 Task: For heading Arial with bold.  font size for heading22,  'Change the font style of data to'Arial Narrow.  and font size to 14,  Change the alignment of both headline & data to Align middle.  In the sheet   Valor SalesZenith Sales log book
Action: Mouse moved to (80, 117)
Screenshot: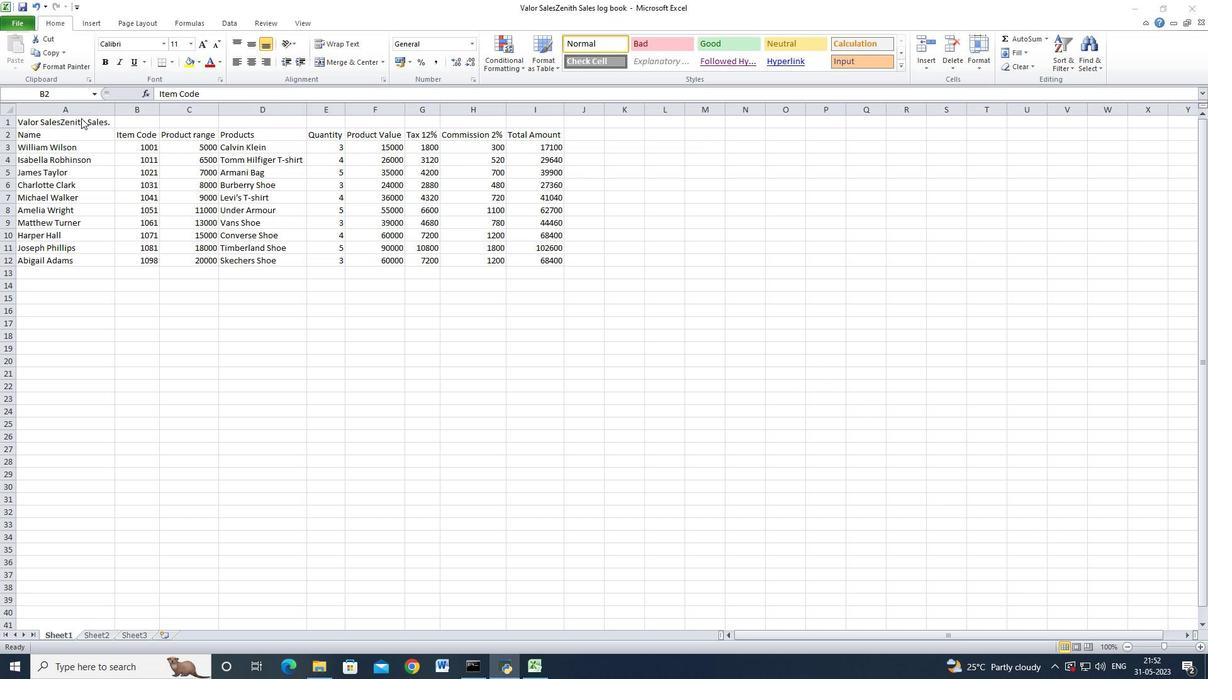 
Action: Mouse pressed left at (80, 117)
Screenshot: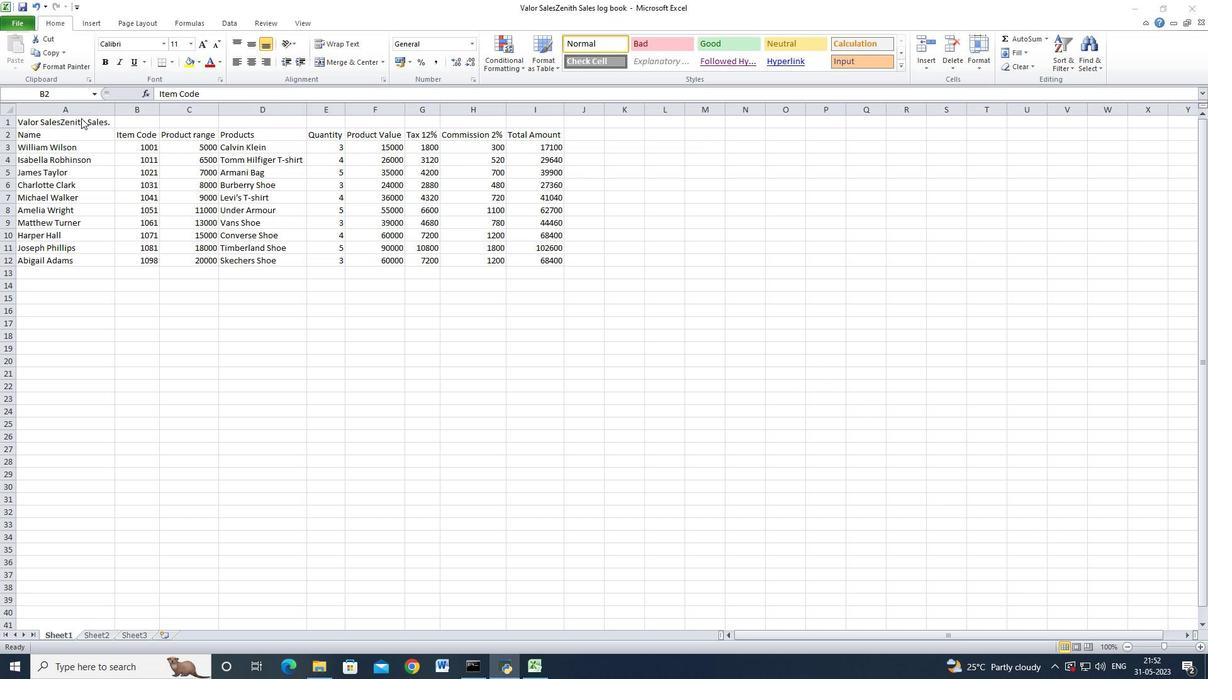 
Action: Mouse moved to (83, 120)
Screenshot: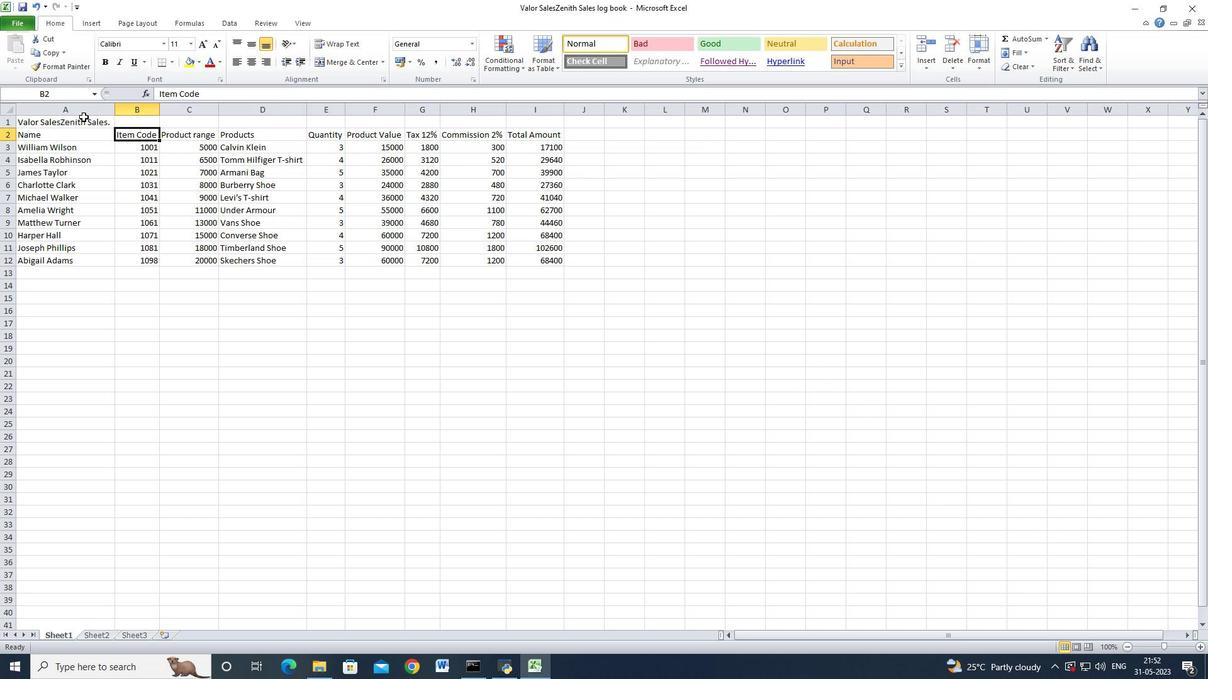 
Action: Mouse pressed left at (83, 120)
Screenshot: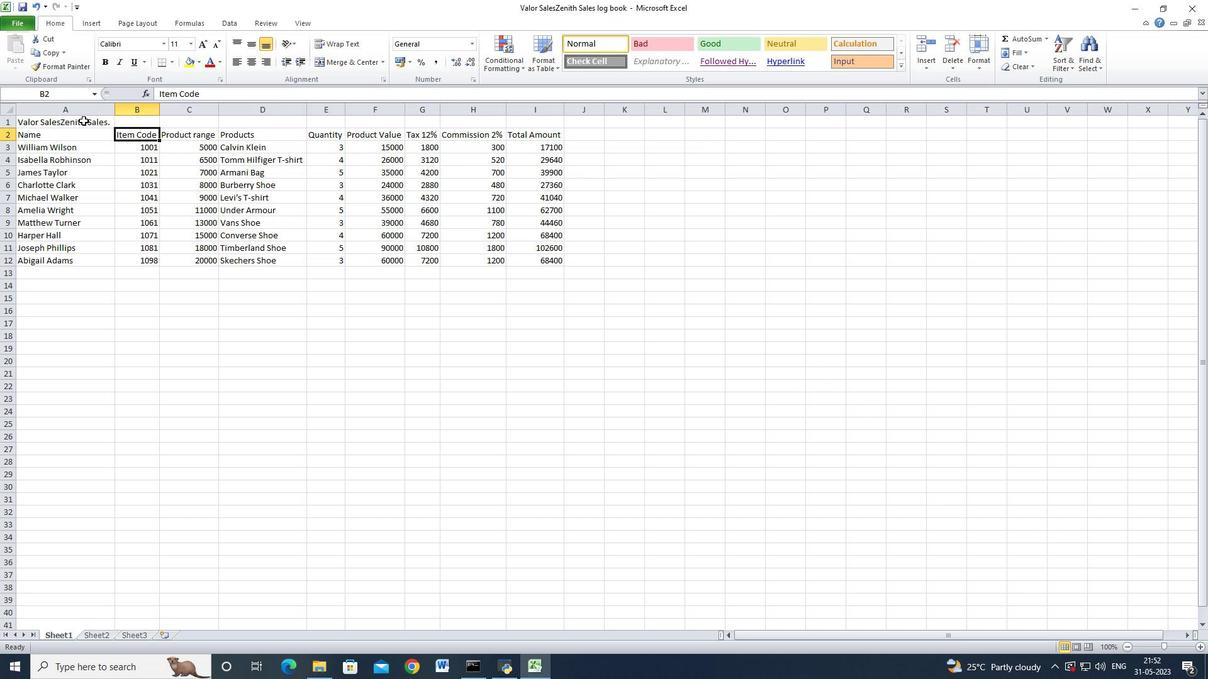 
Action: Mouse moved to (106, 59)
Screenshot: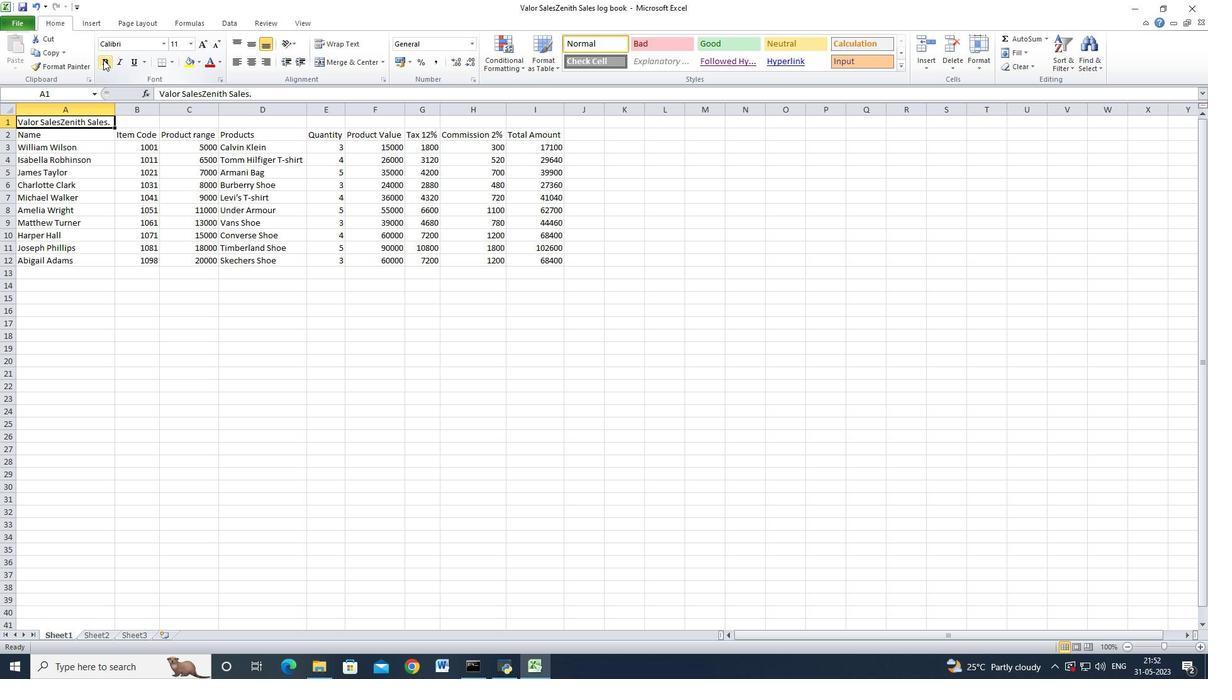 
Action: Mouse pressed left at (106, 59)
Screenshot: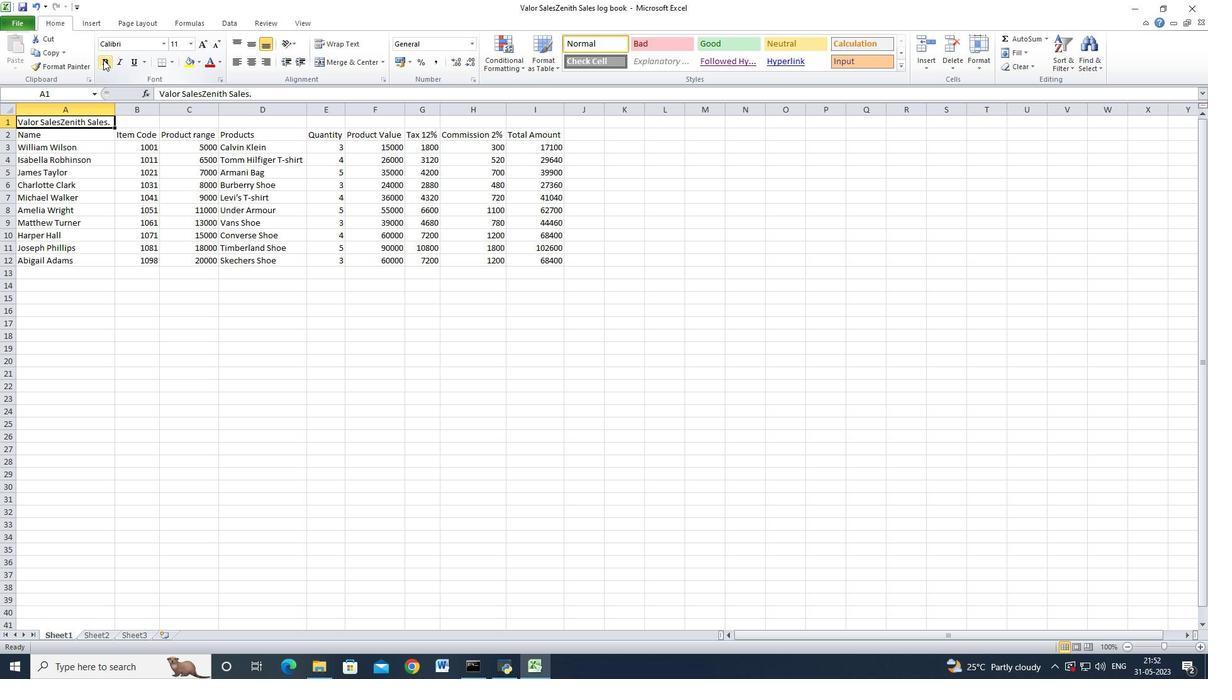 
Action: Mouse moved to (164, 45)
Screenshot: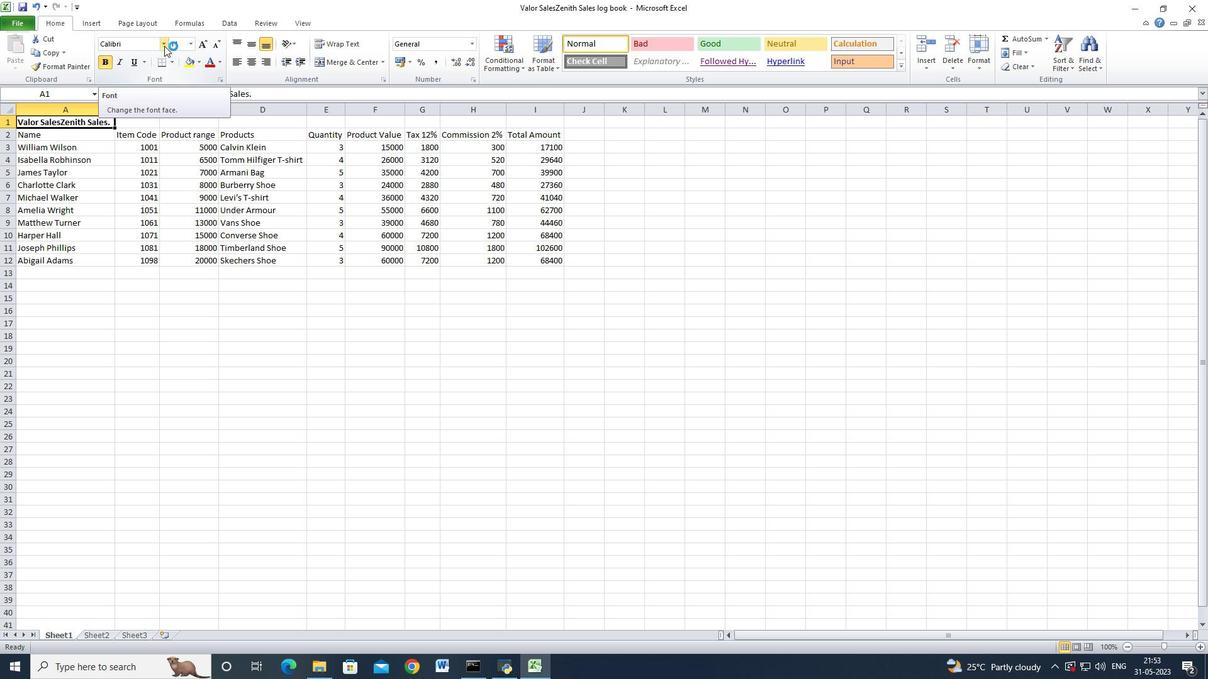 
Action: Mouse pressed left at (164, 45)
Screenshot: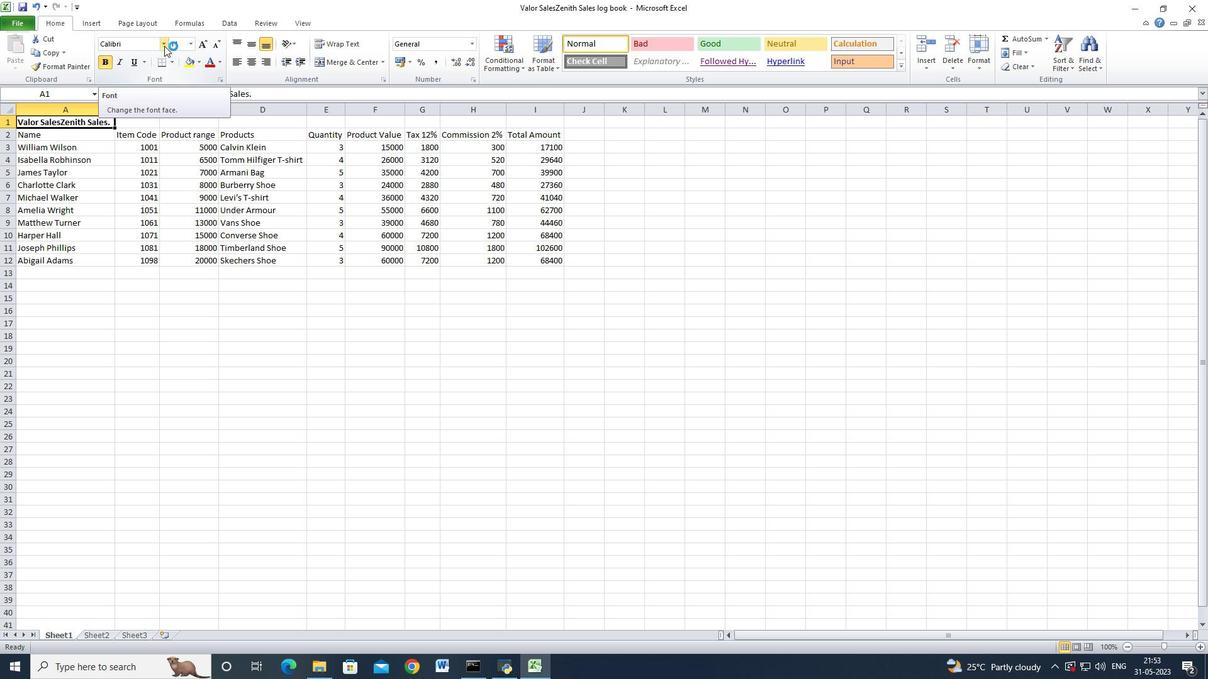 
Action: Mouse moved to (133, 144)
Screenshot: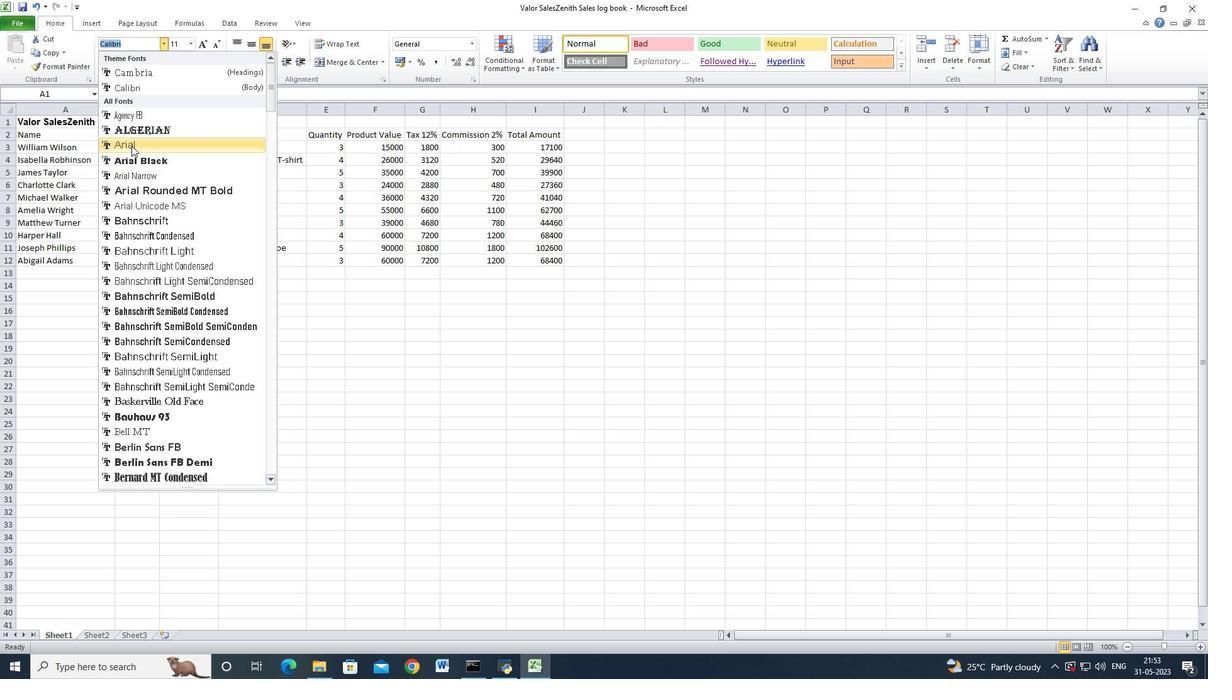 
Action: Mouse pressed left at (133, 144)
Screenshot: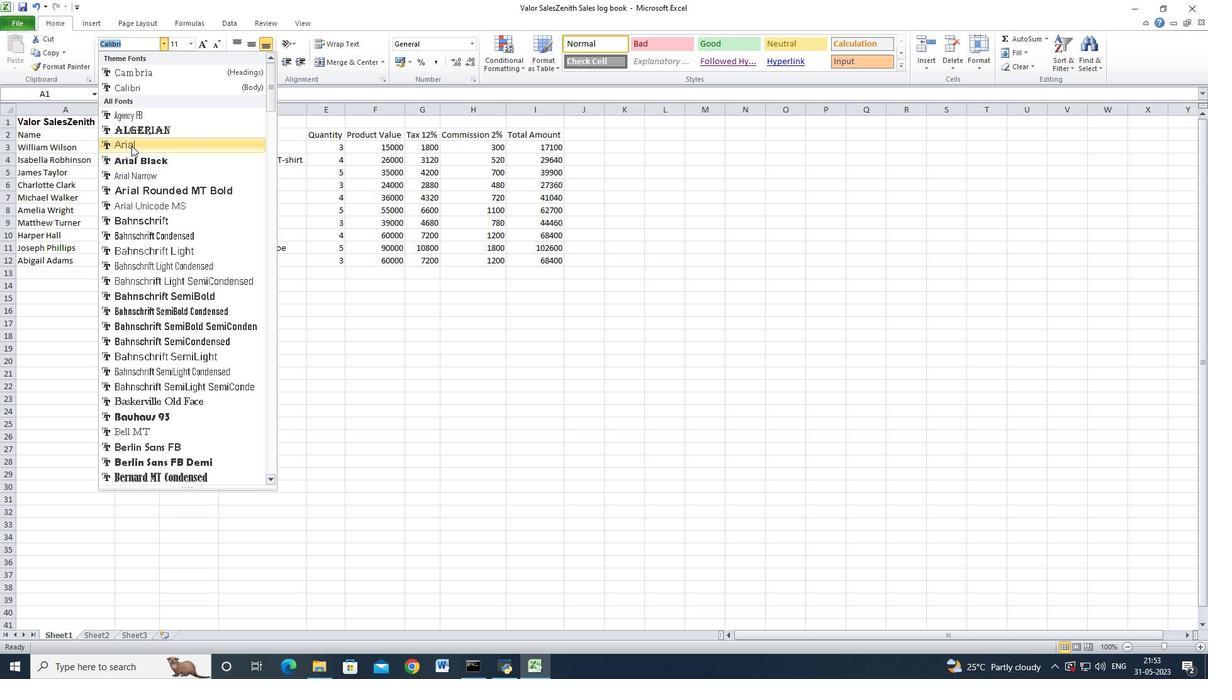 
Action: Mouse moved to (112, 62)
Screenshot: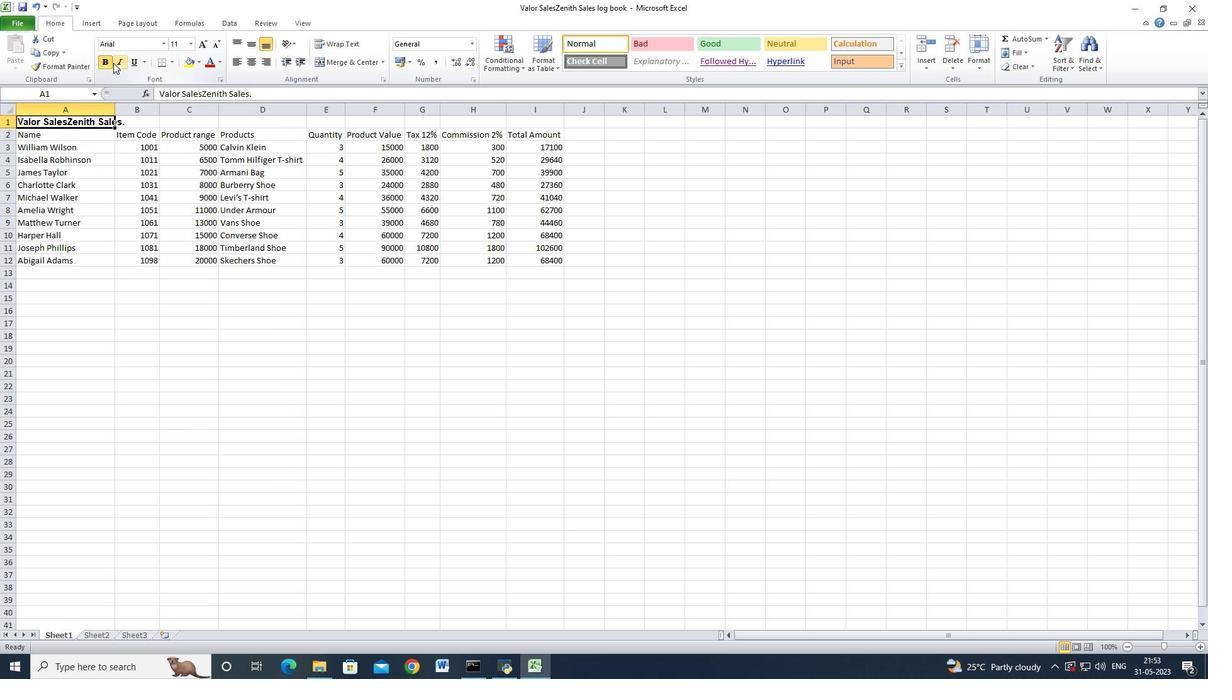 
Action: Mouse pressed left at (112, 62)
Screenshot: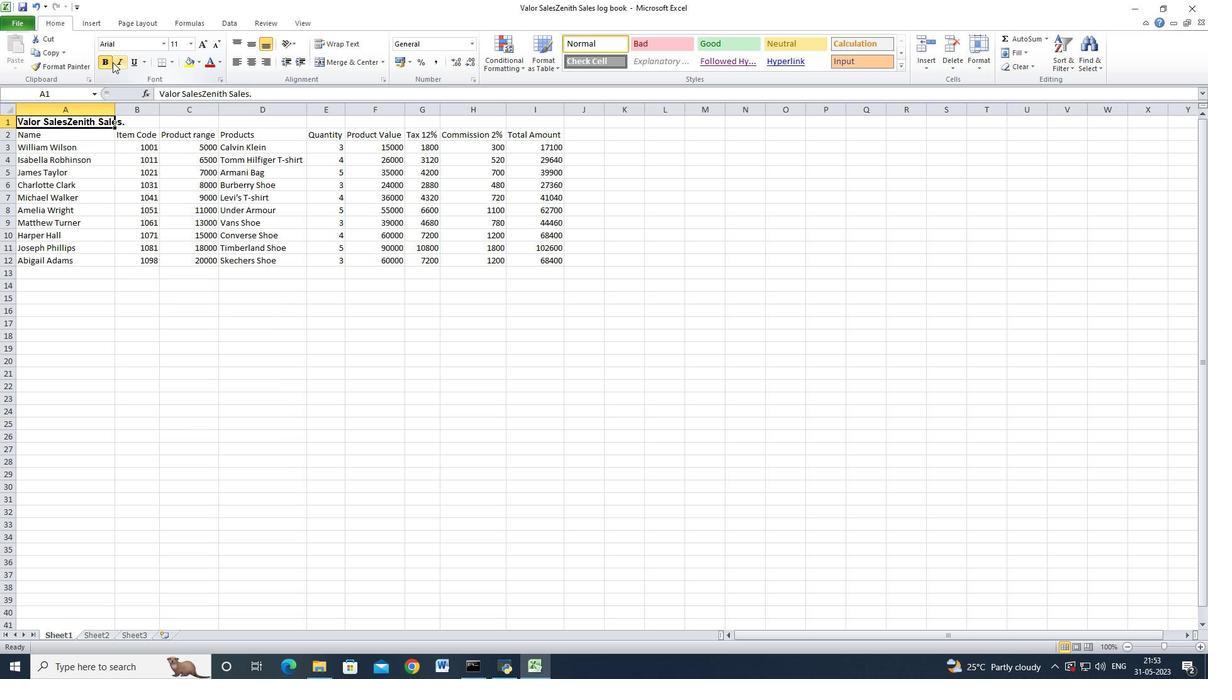 
Action: Mouse moved to (105, 62)
Screenshot: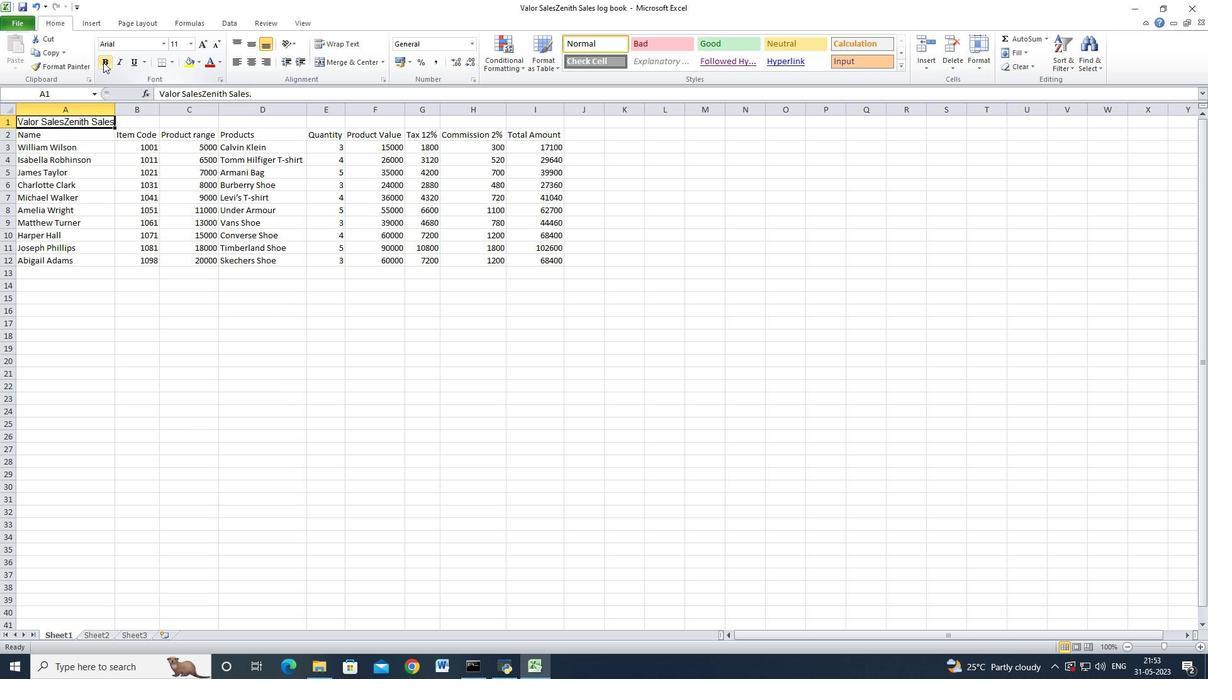 
Action: Mouse pressed left at (105, 62)
Screenshot: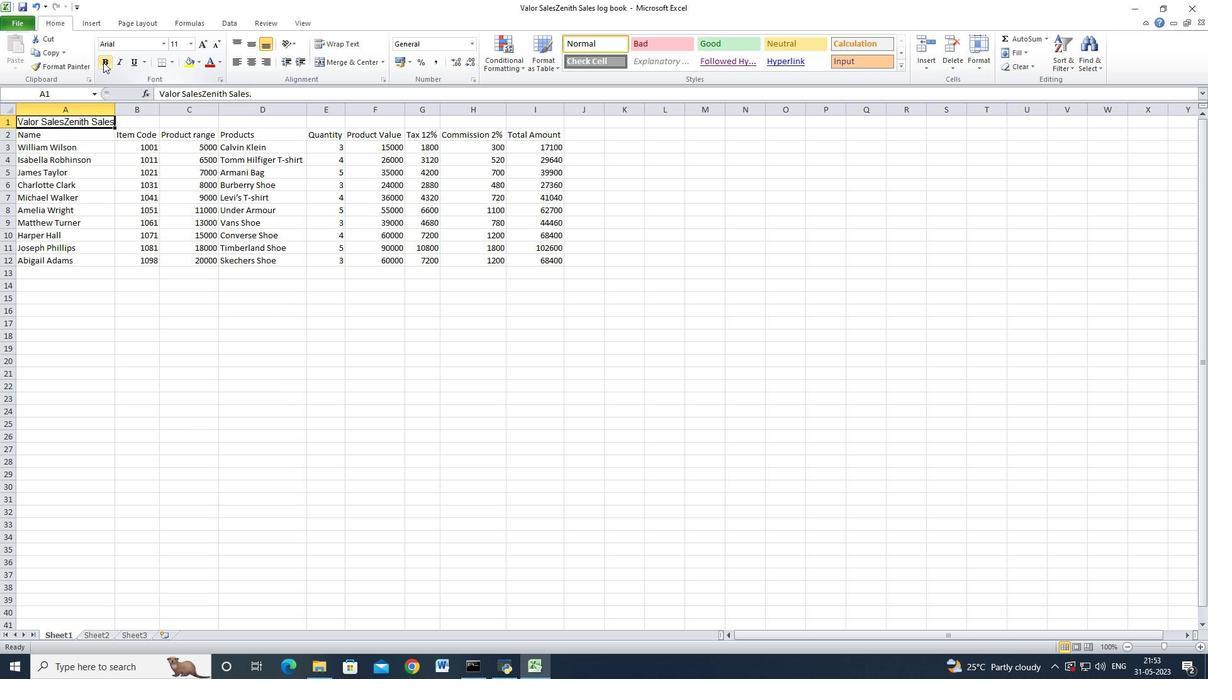
Action: Mouse moved to (188, 42)
Screenshot: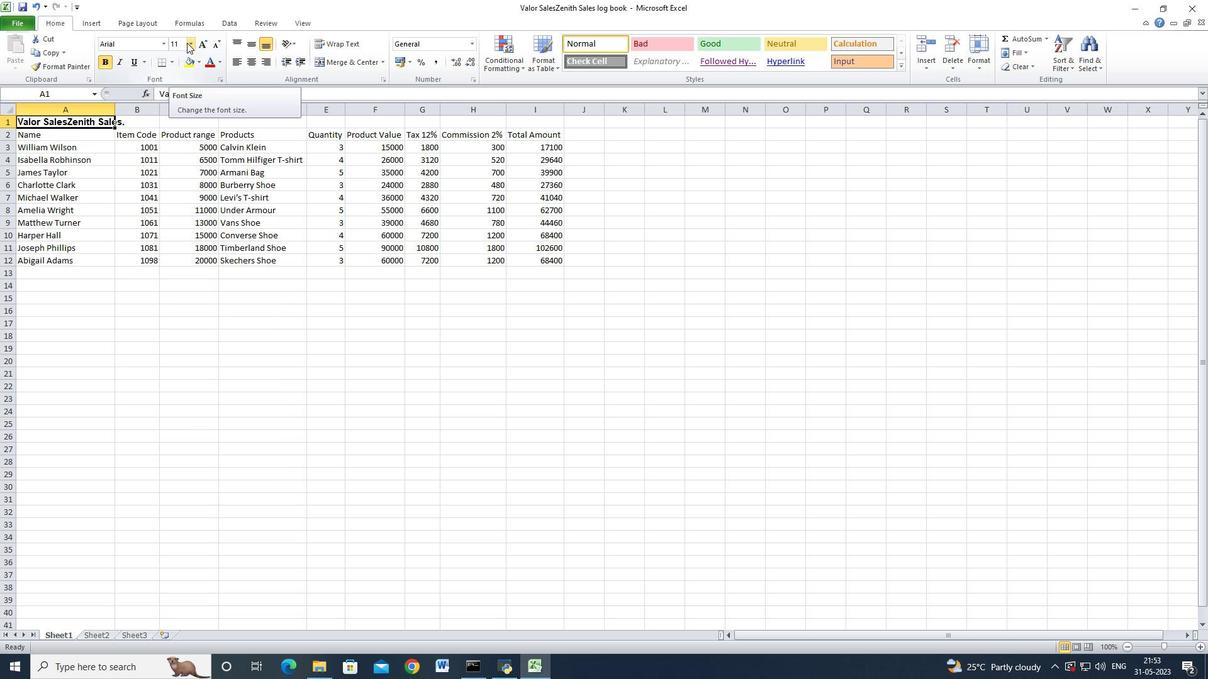 
Action: Mouse pressed left at (188, 42)
Screenshot: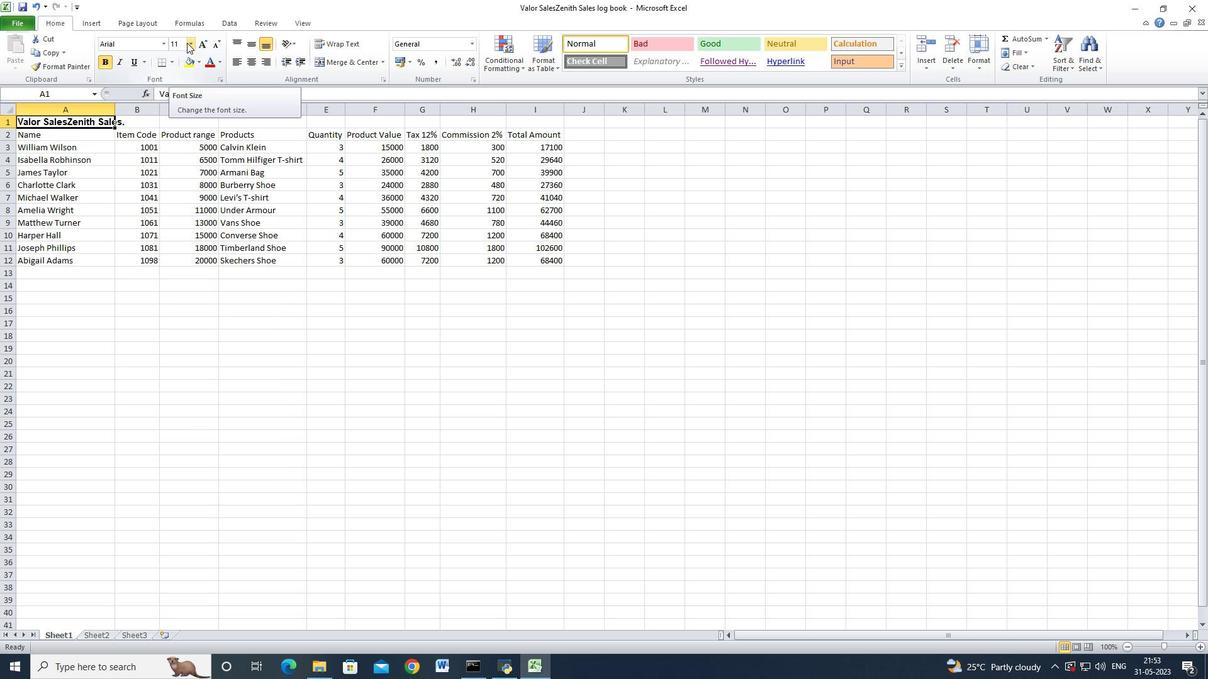 
Action: Mouse moved to (177, 153)
Screenshot: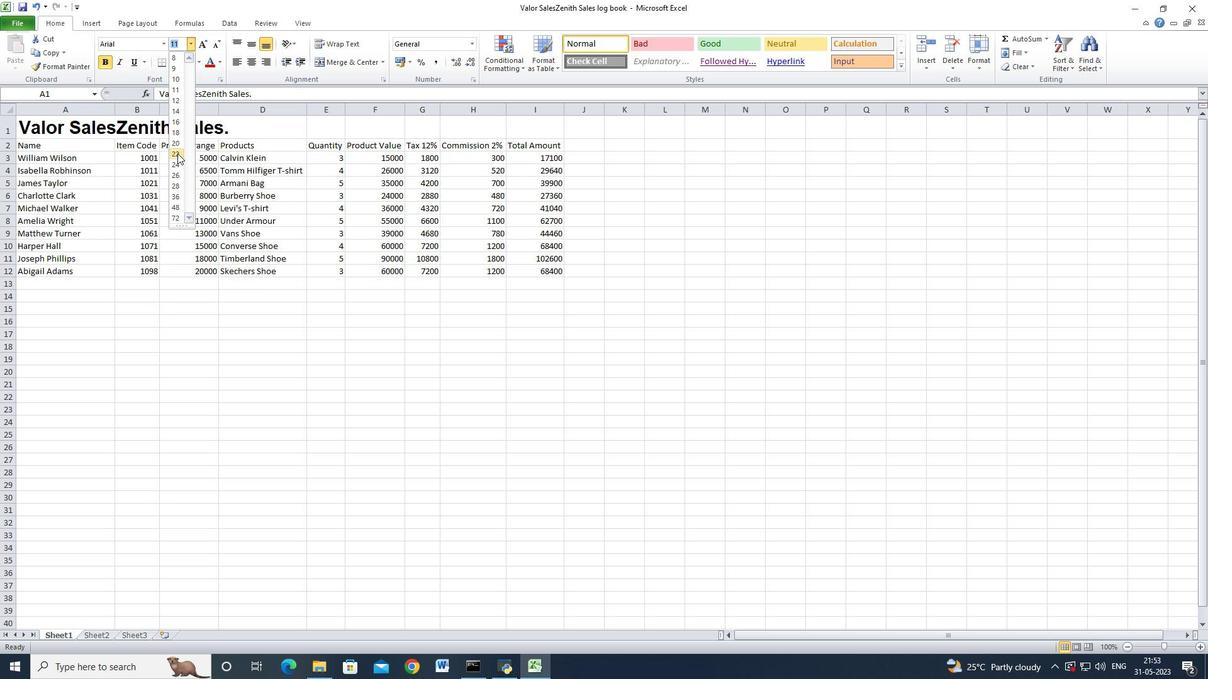 
Action: Mouse pressed left at (177, 153)
Screenshot: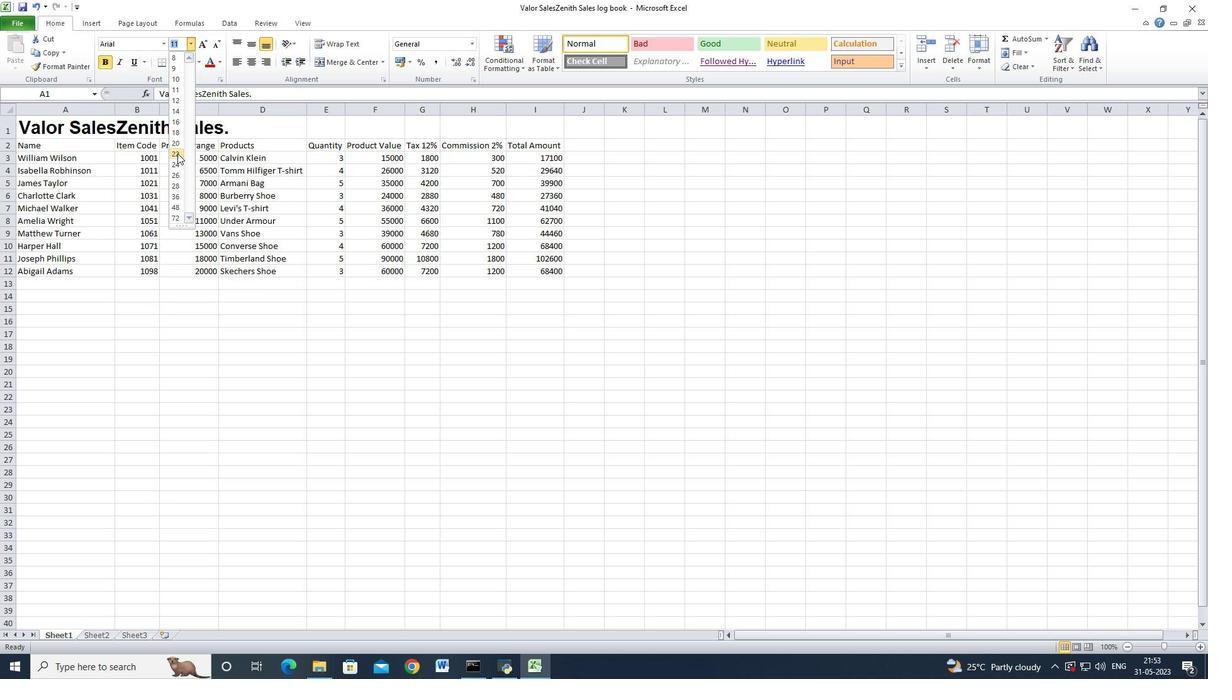 
Action: Mouse moved to (76, 146)
Screenshot: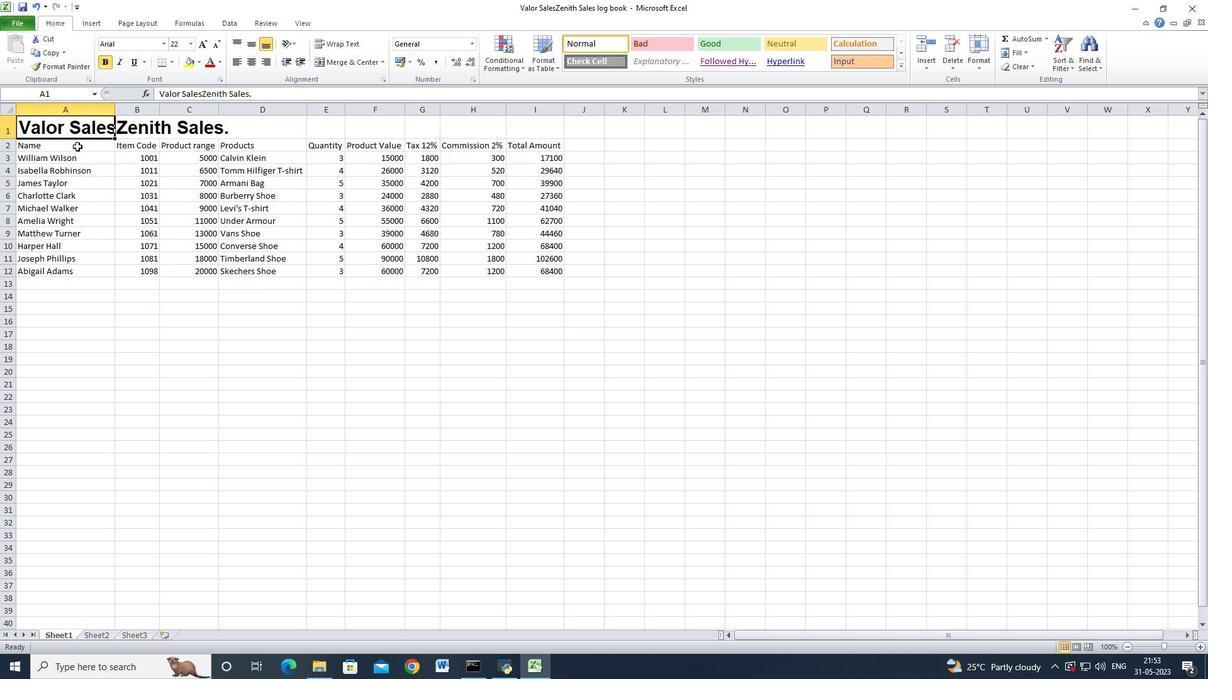 
Action: Mouse pressed left at (76, 146)
Screenshot: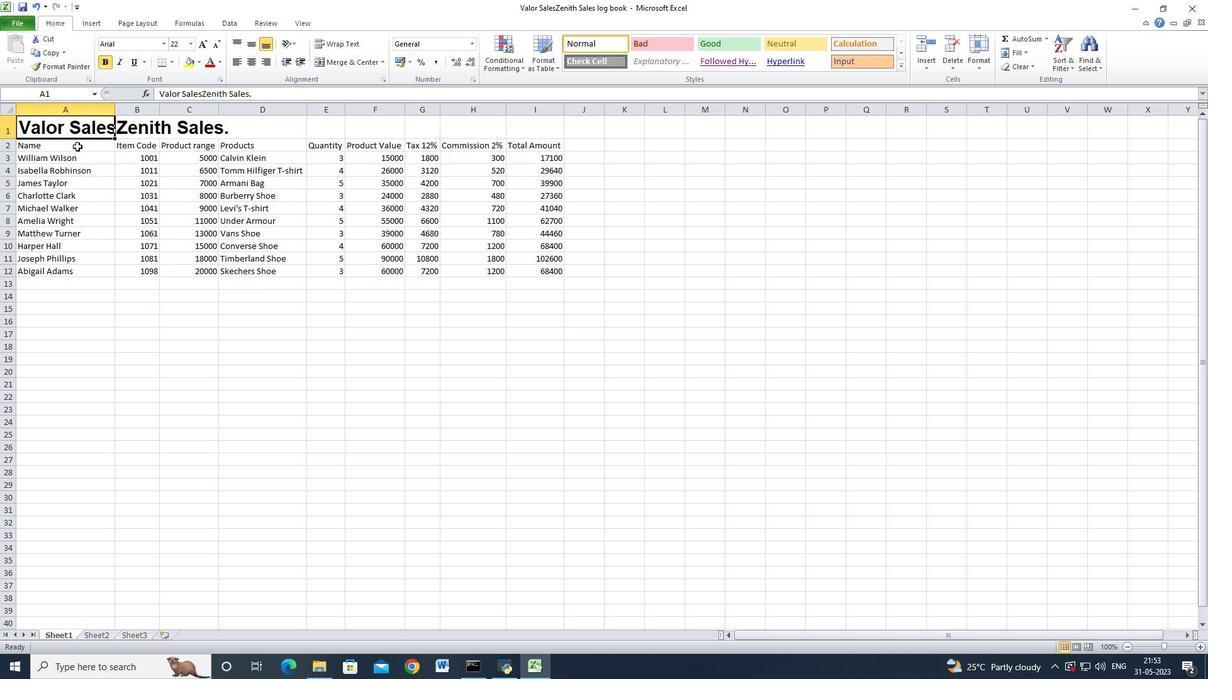 
Action: Mouse moved to (162, 42)
Screenshot: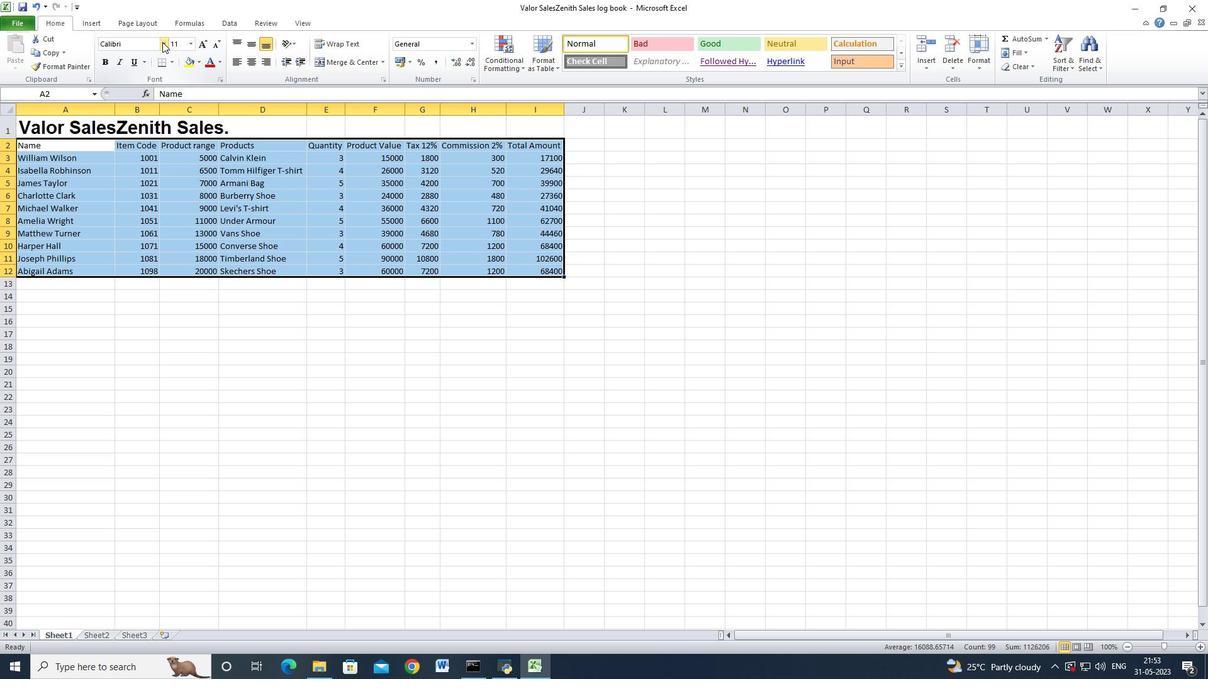 
Action: Mouse pressed left at (162, 42)
Screenshot: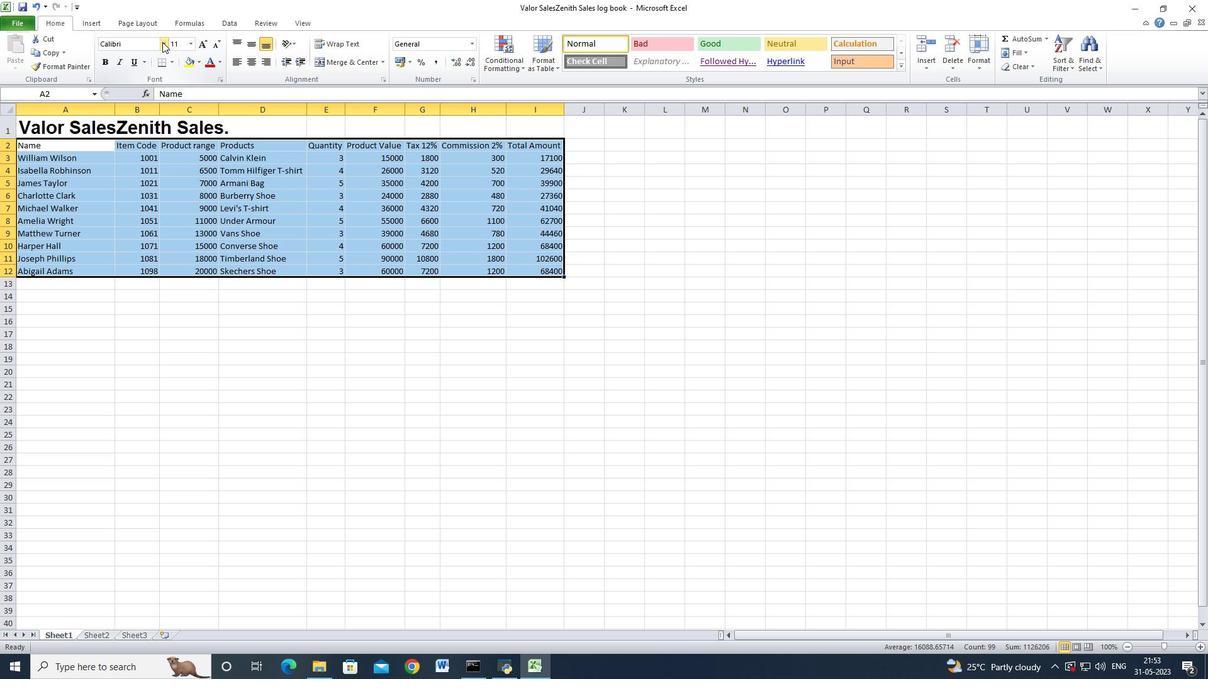 
Action: Mouse moved to (141, 172)
Screenshot: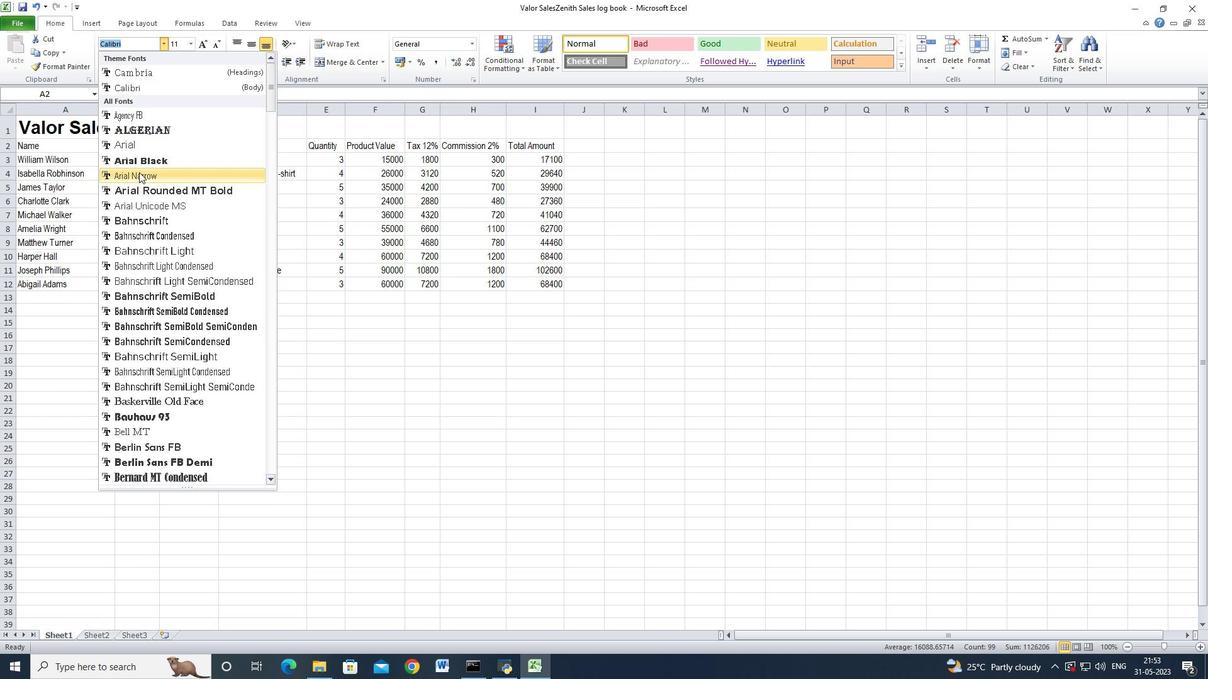 
Action: Mouse pressed left at (141, 172)
Screenshot: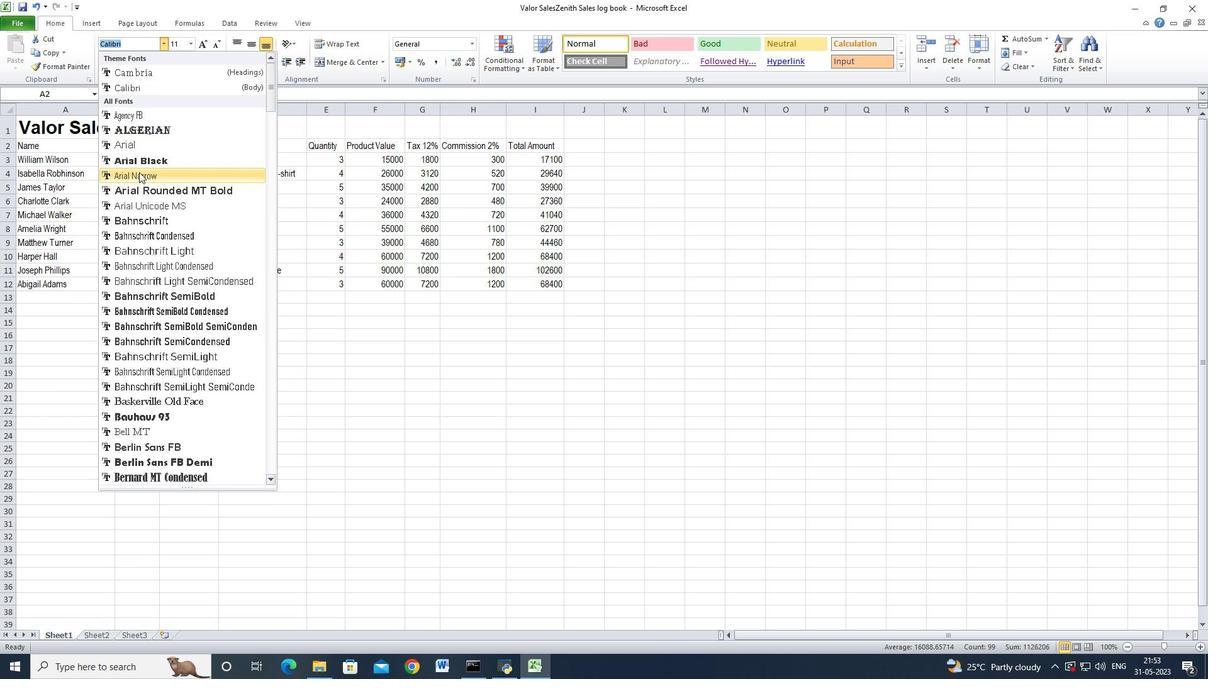 
Action: Mouse moved to (193, 44)
Screenshot: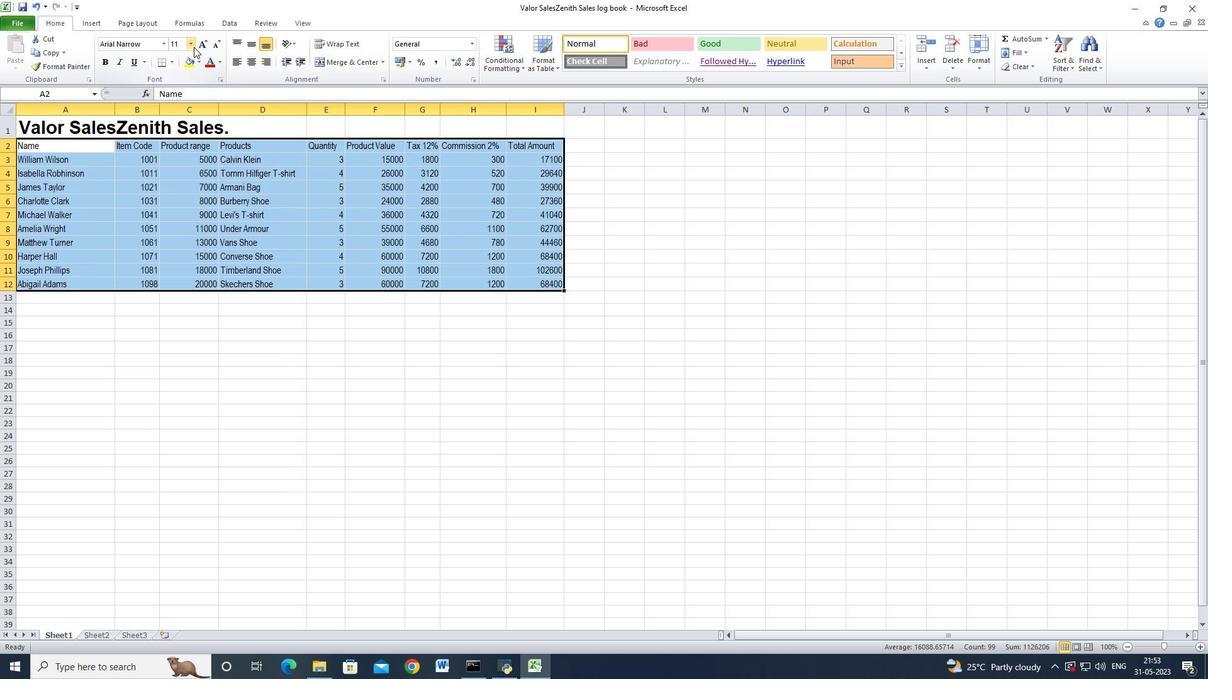 
Action: Mouse pressed left at (193, 44)
Screenshot: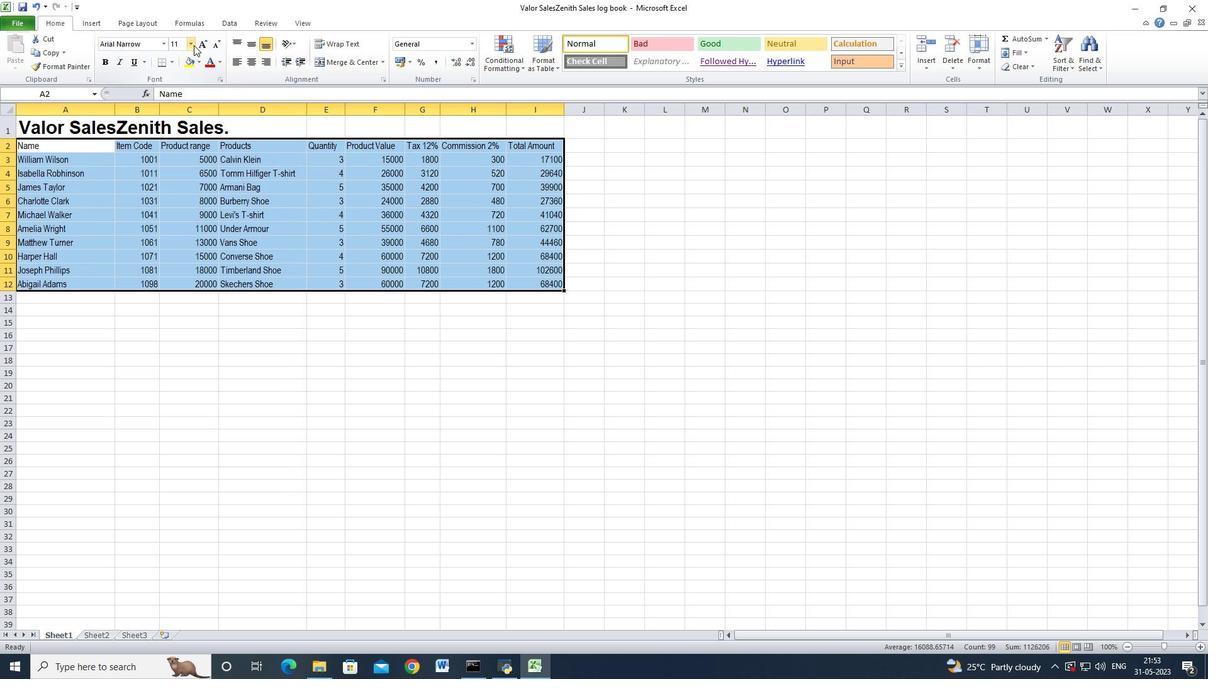
Action: Mouse moved to (175, 111)
Screenshot: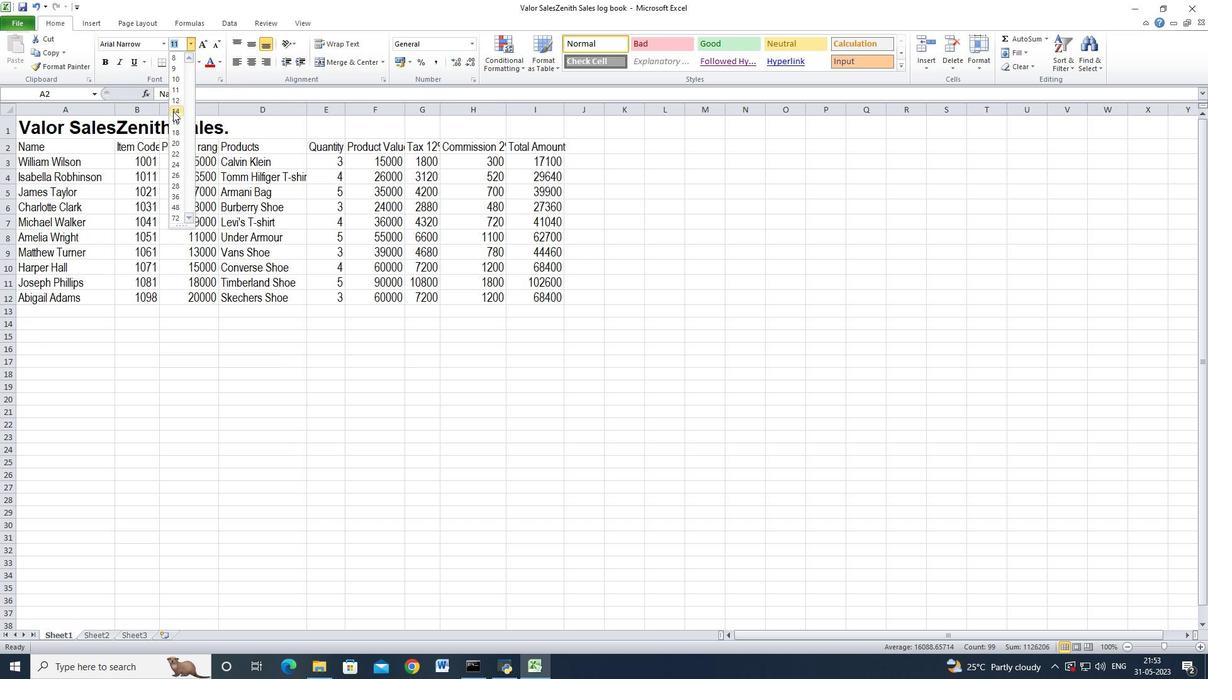 
Action: Mouse pressed left at (175, 111)
Screenshot: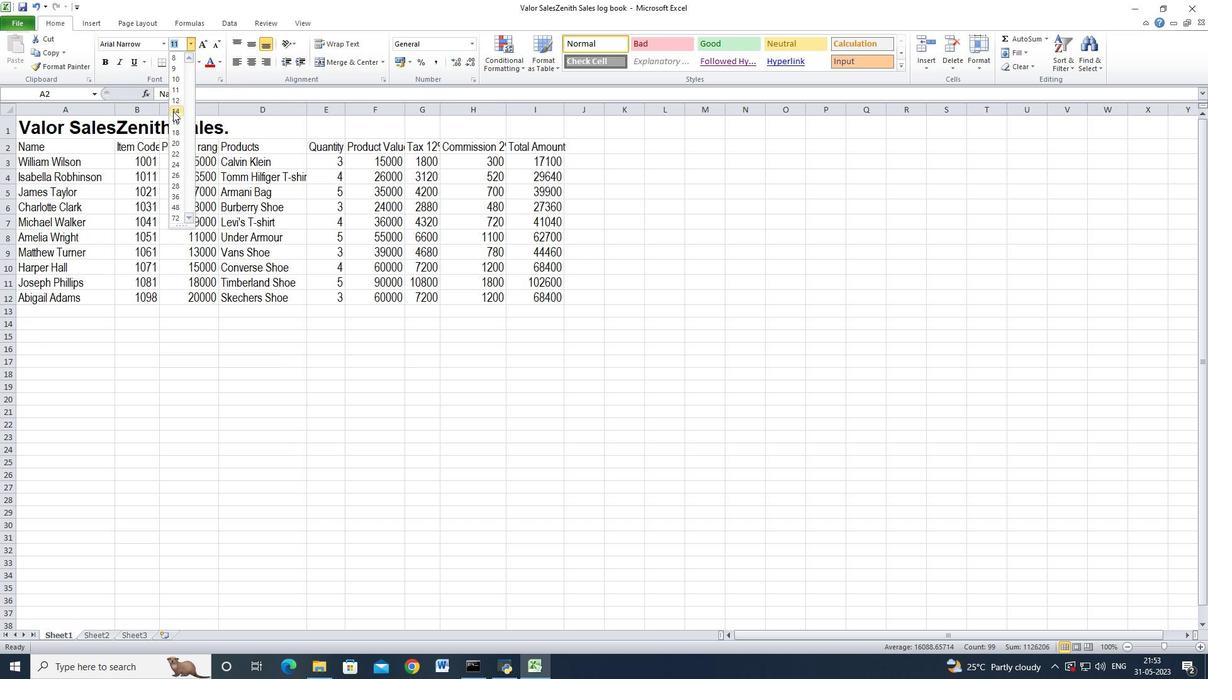 
Action: Mouse moved to (34, 125)
Screenshot: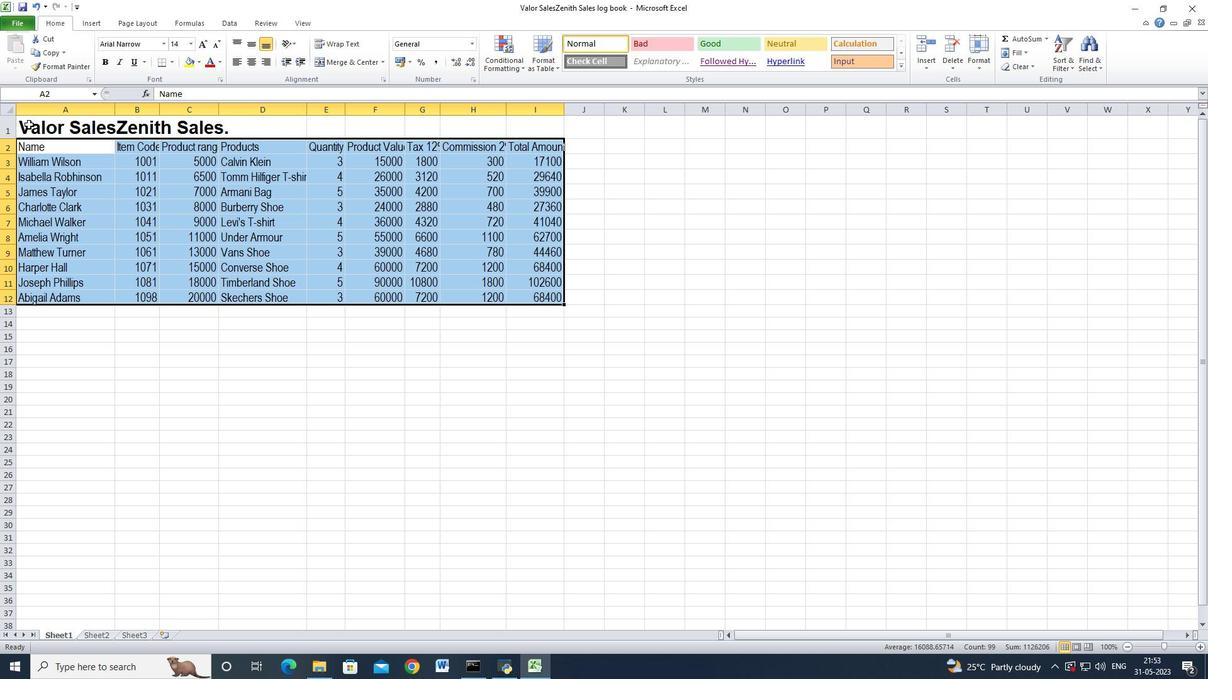 
Action: Mouse pressed left at (34, 125)
Screenshot: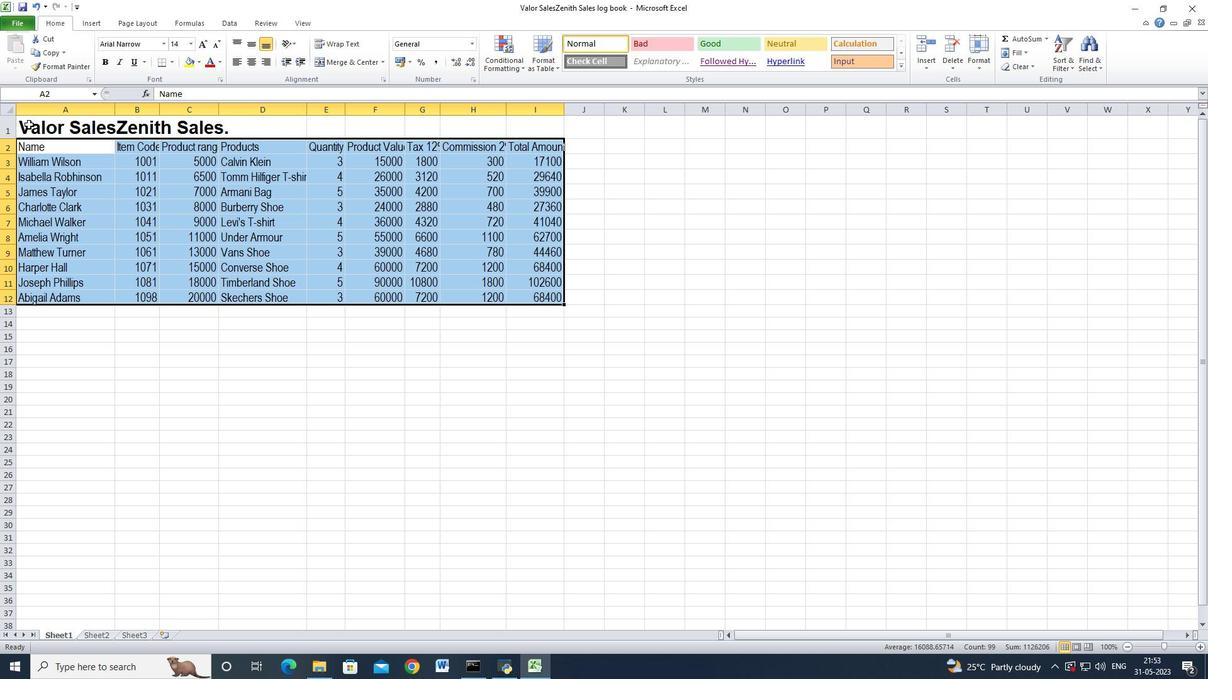 
Action: Mouse moved to (249, 46)
Screenshot: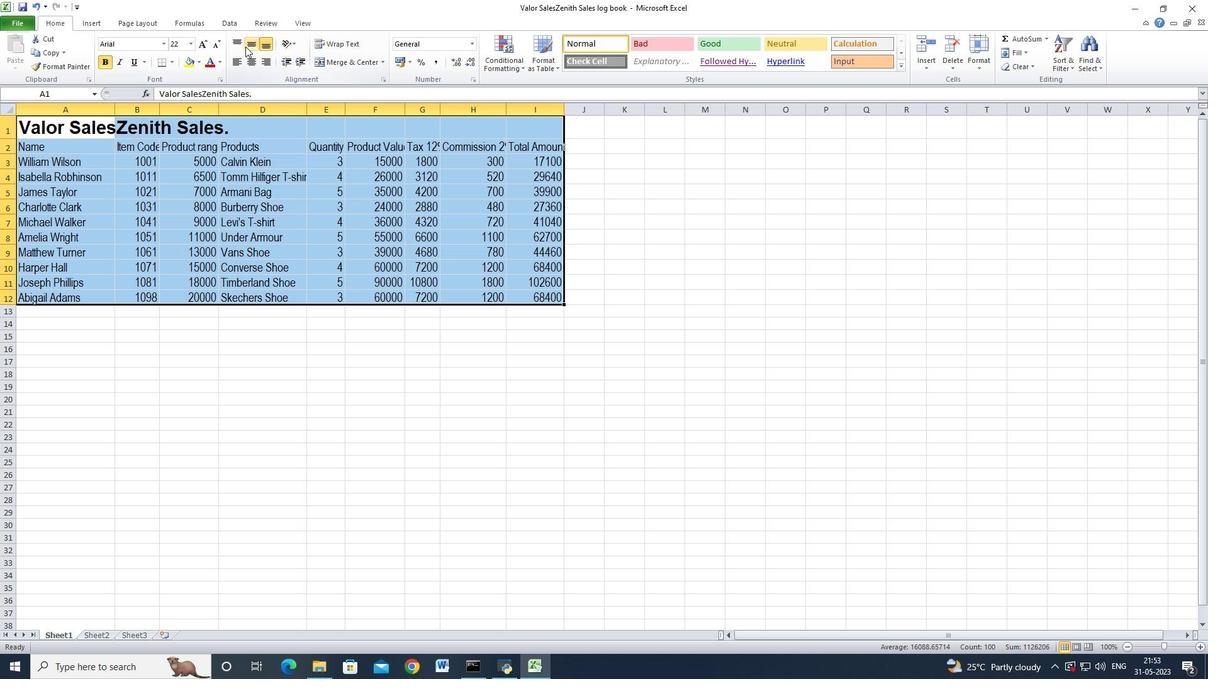 
Action: Mouse pressed left at (249, 46)
Screenshot: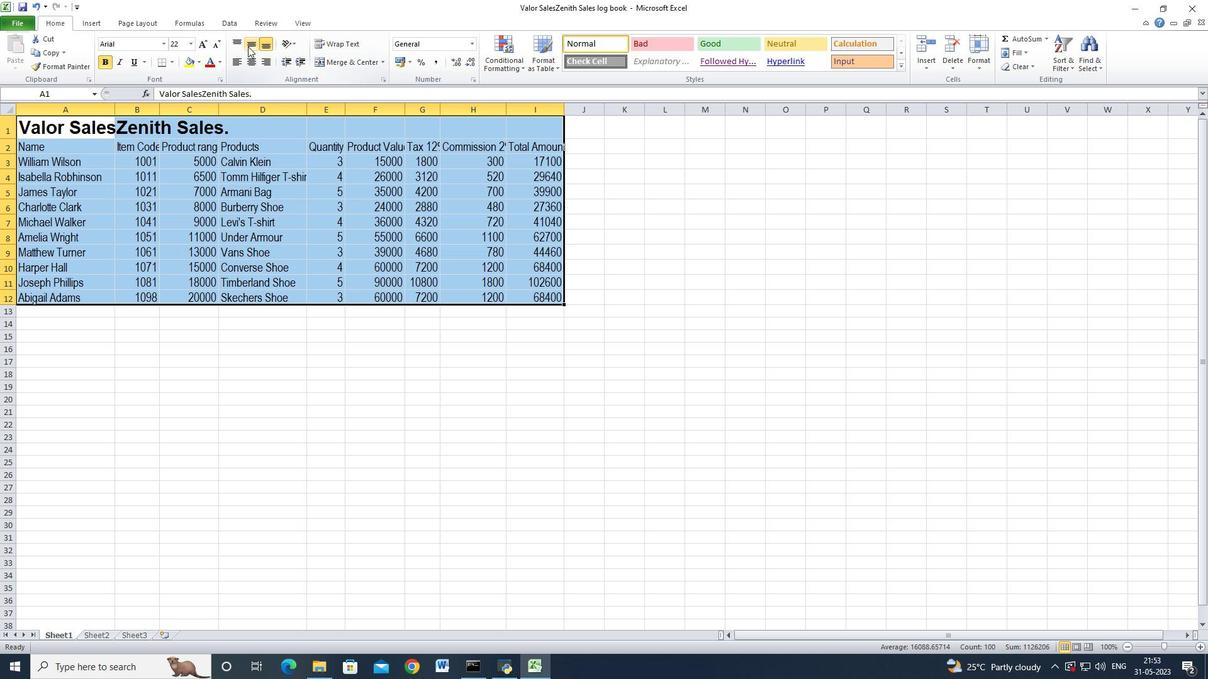 
Action: Mouse moved to (305, 153)
Screenshot: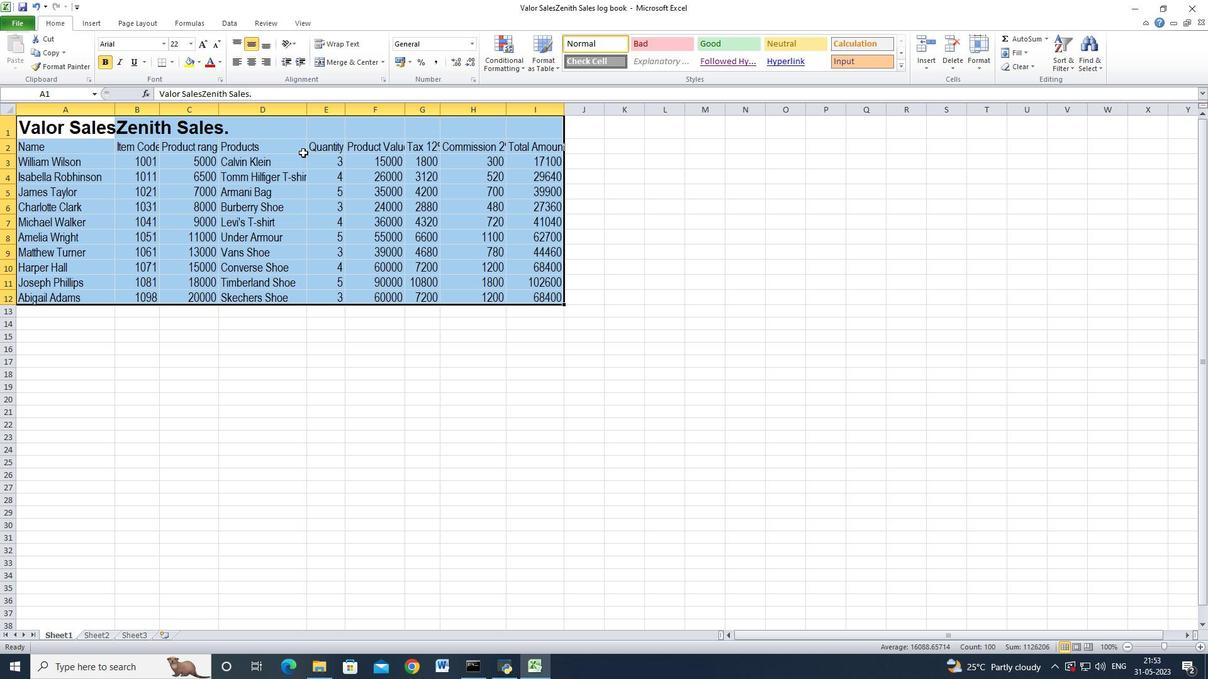 
Action: Mouse pressed left at (305, 153)
Screenshot: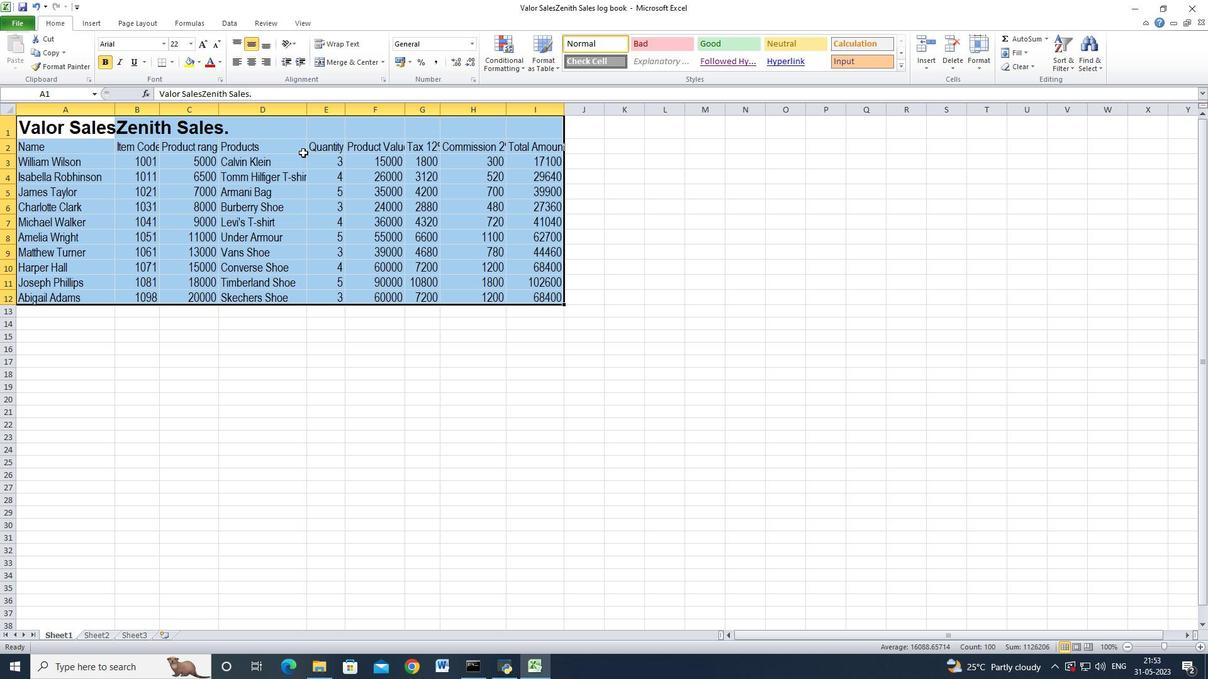 
